 Task: For each card linked "from an item" in checklist "progress"
Action: Mouse moved to (1005, 236)
Screenshot: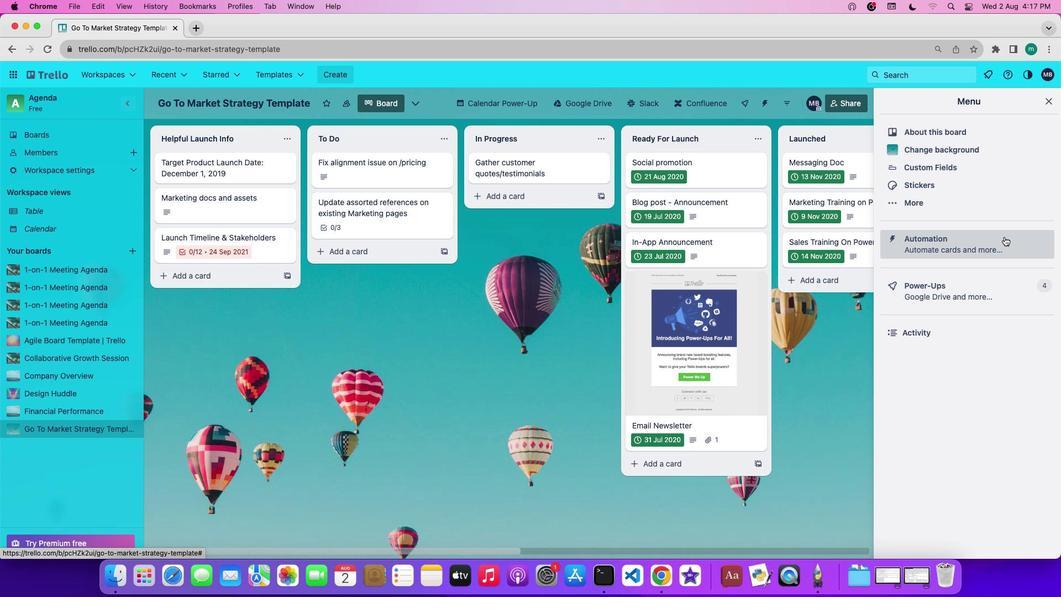 
Action: Mouse pressed left at (1005, 236)
Screenshot: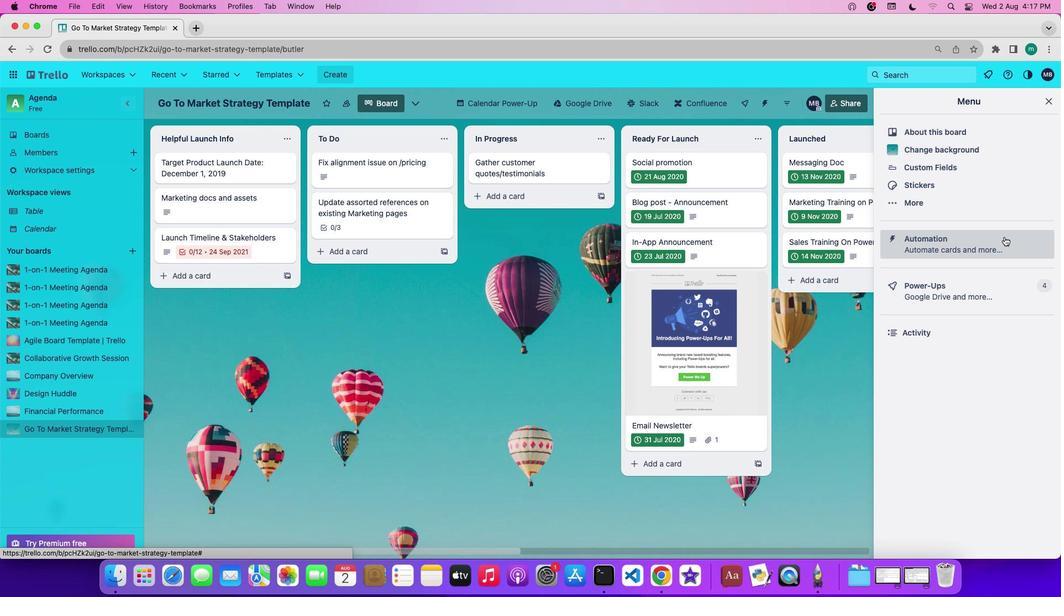 
Action: Mouse moved to (171, 282)
Screenshot: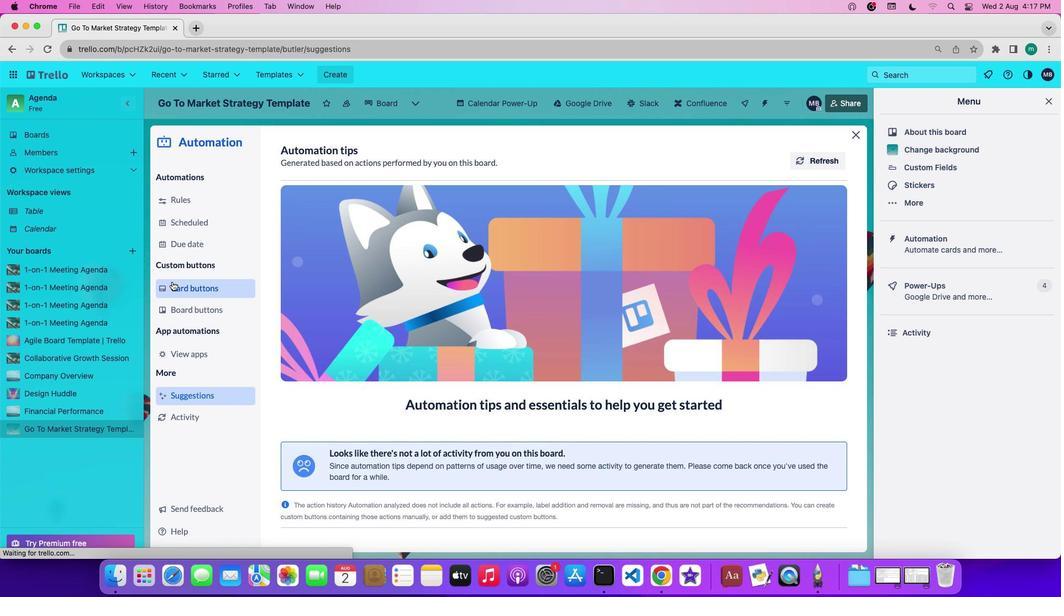 
Action: Mouse pressed left at (171, 282)
Screenshot: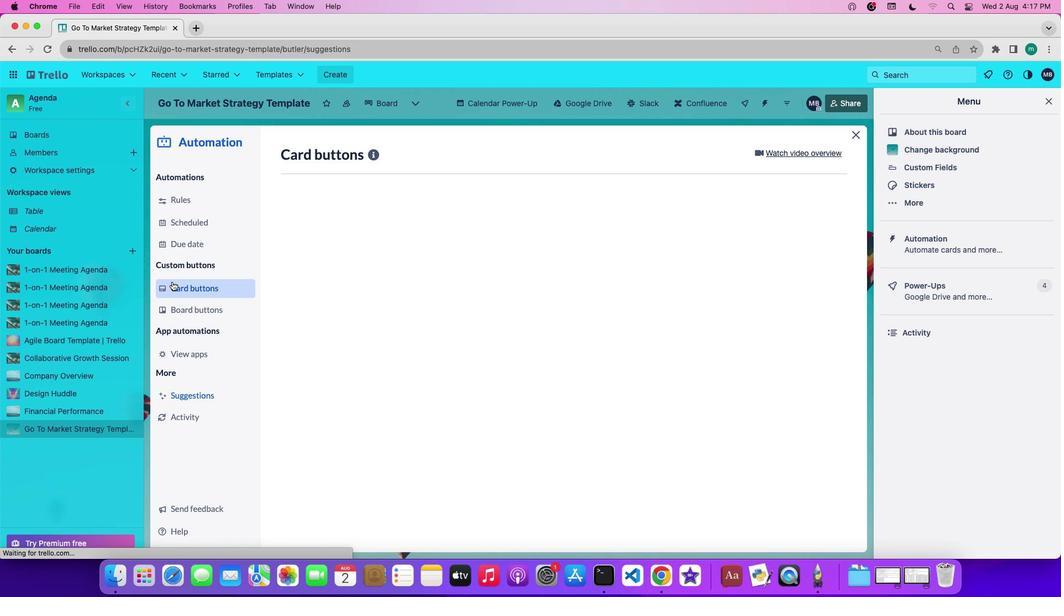 
Action: Mouse moved to (336, 395)
Screenshot: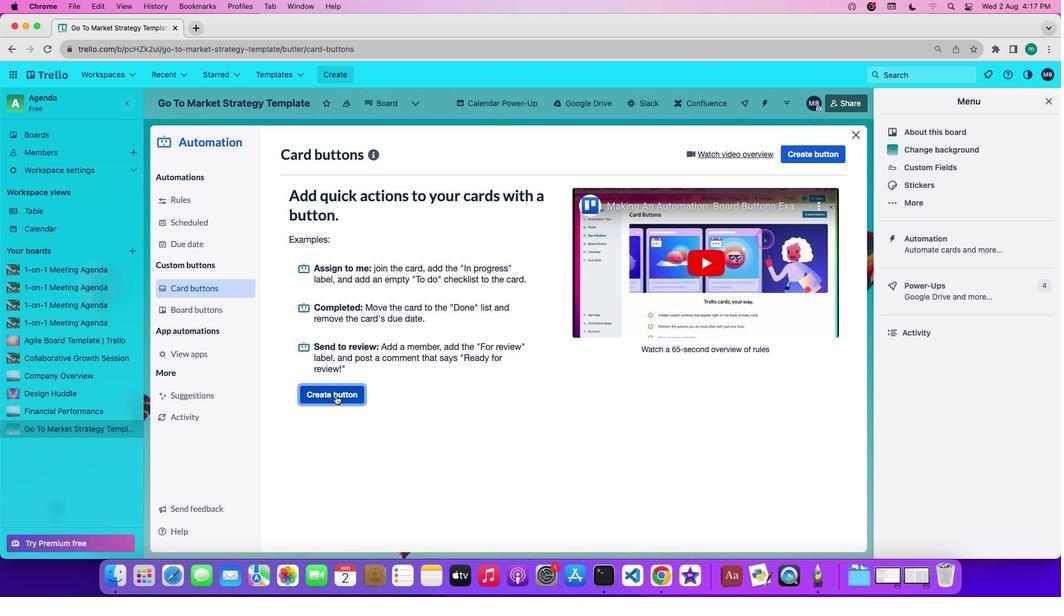 
Action: Mouse pressed left at (336, 395)
Screenshot: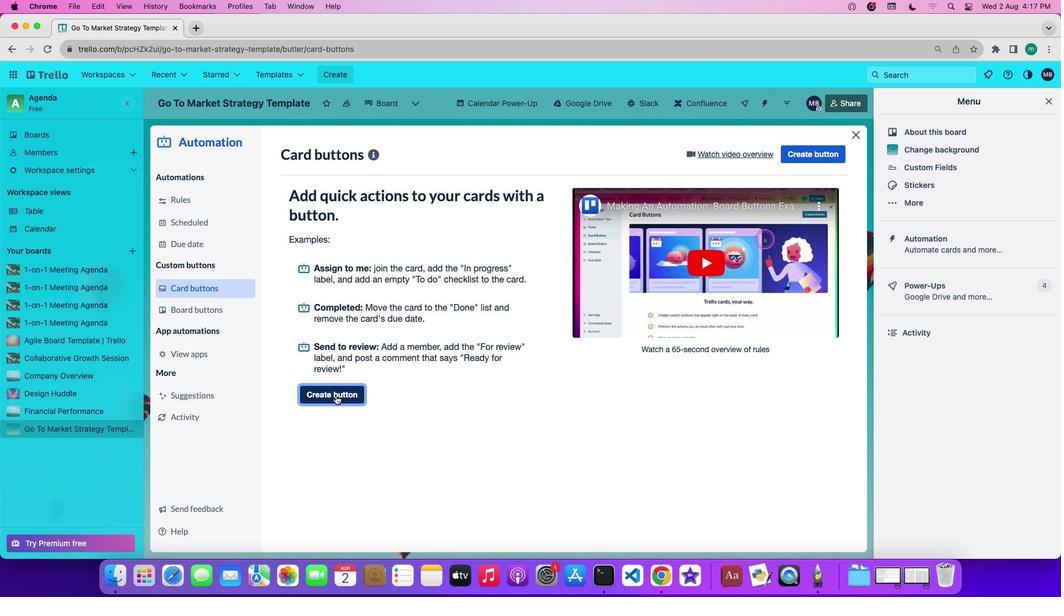 
Action: Mouse moved to (540, 297)
Screenshot: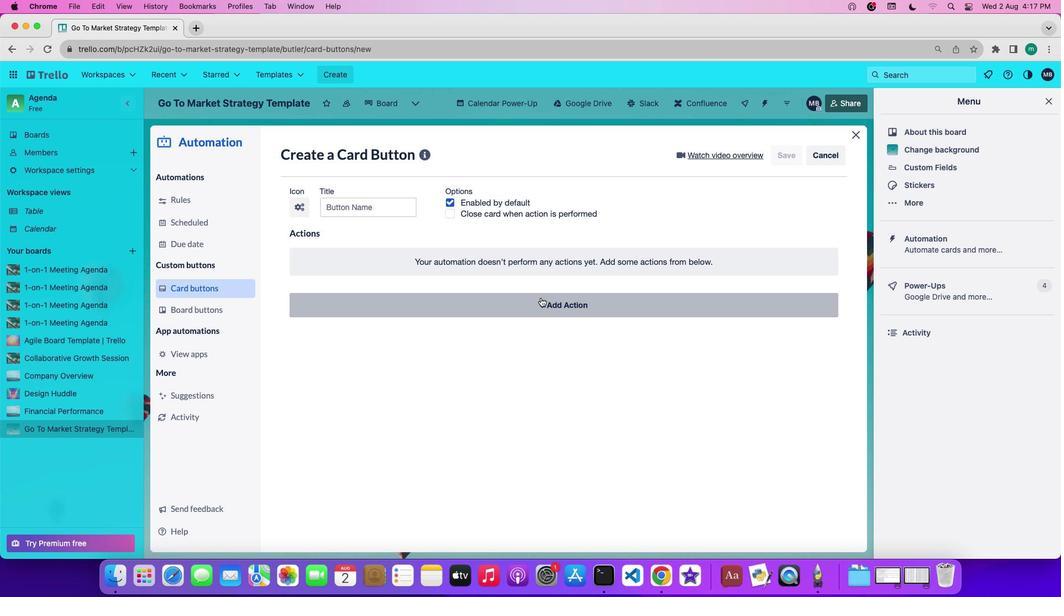 
Action: Mouse pressed left at (540, 297)
Screenshot: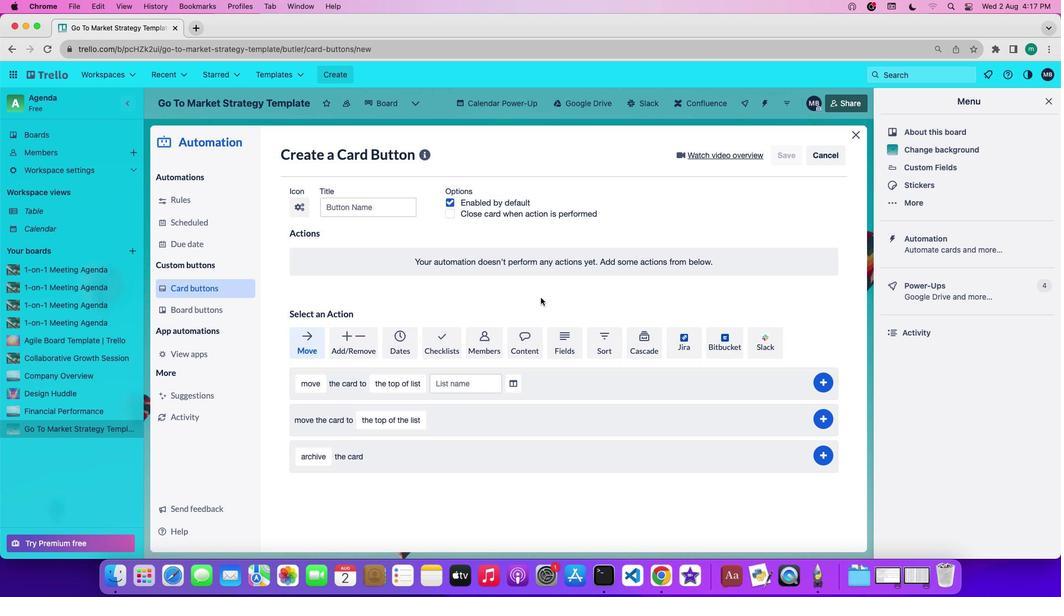
Action: Mouse moved to (642, 330)
Screenshot: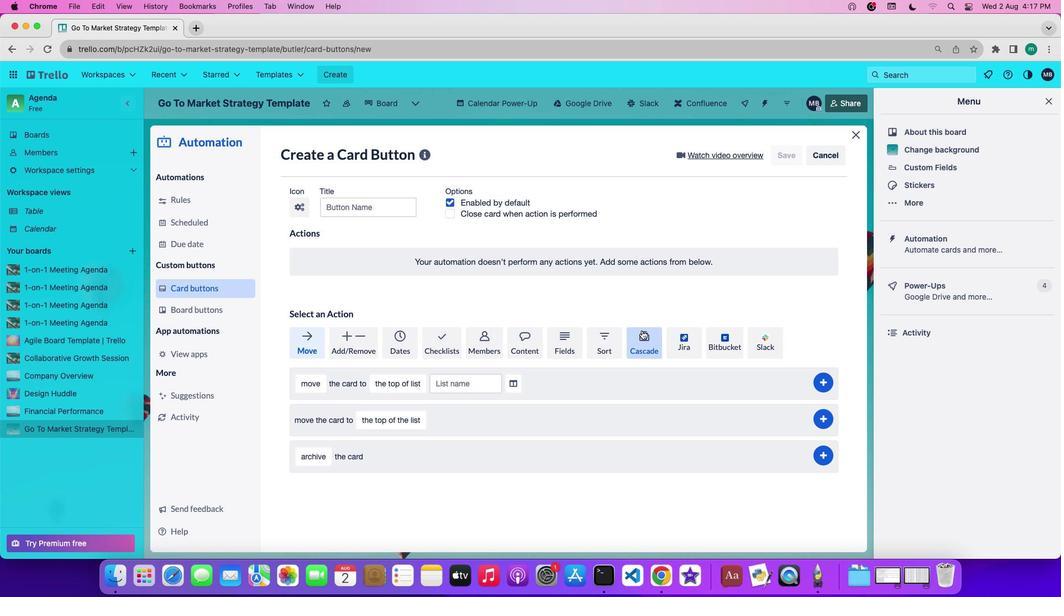 
Action: Mouse pressed left at (642, 330)
Screenshot: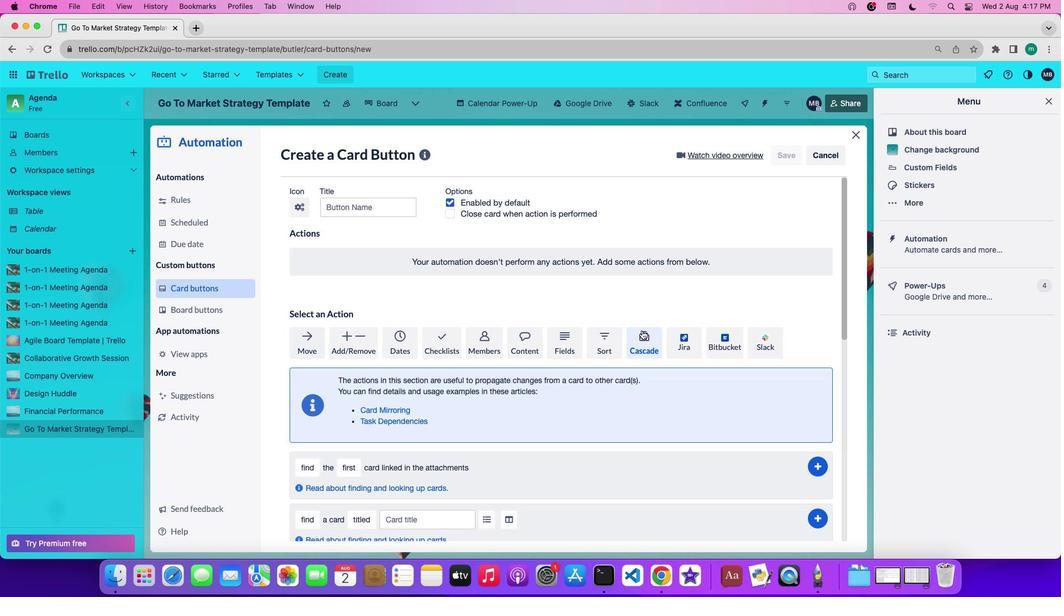 
Action: Mouse moved to (439, 455)
Screenshot: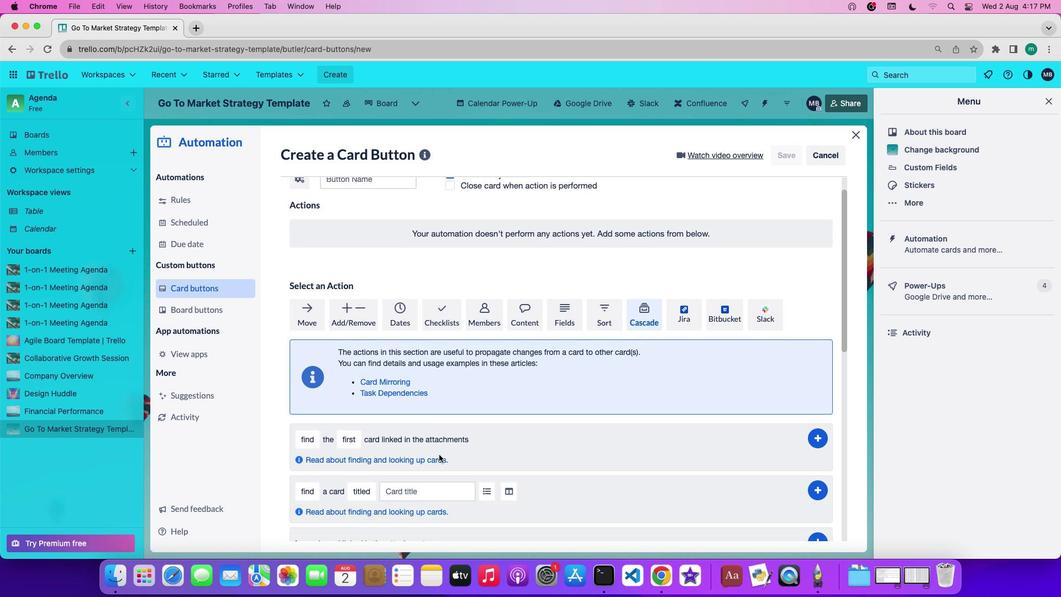 
Action: Mouse scrolled (439, 455) with delta (0, 0)
Screenshot: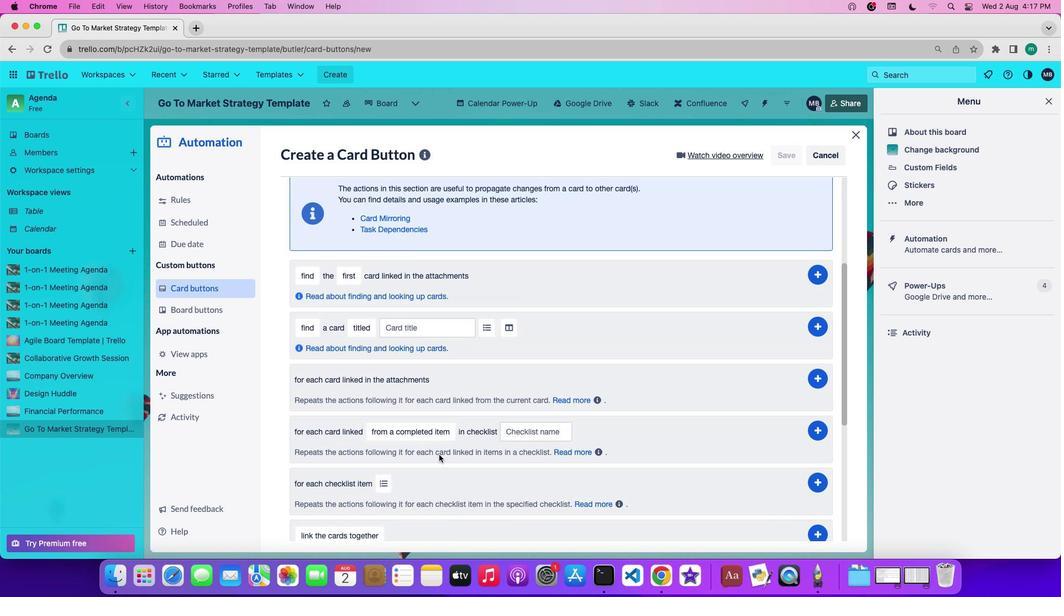 
Action: Mouse scrolled (439, 455) with delta (0, 0)
Screenshot: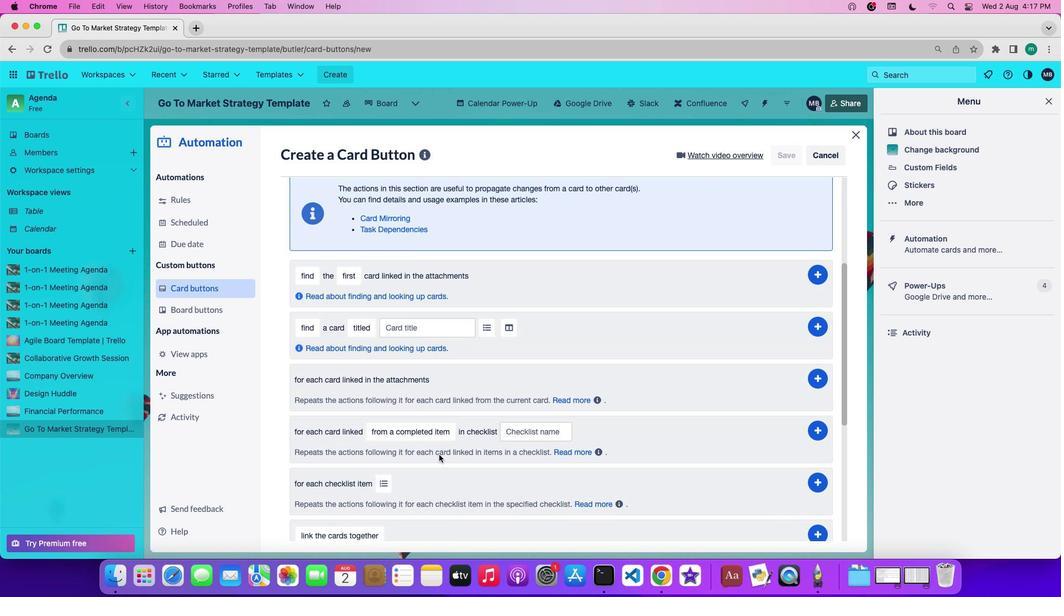 
Action: Mouse scrolled (439, 455) with delta (0, -1)
Screenshot: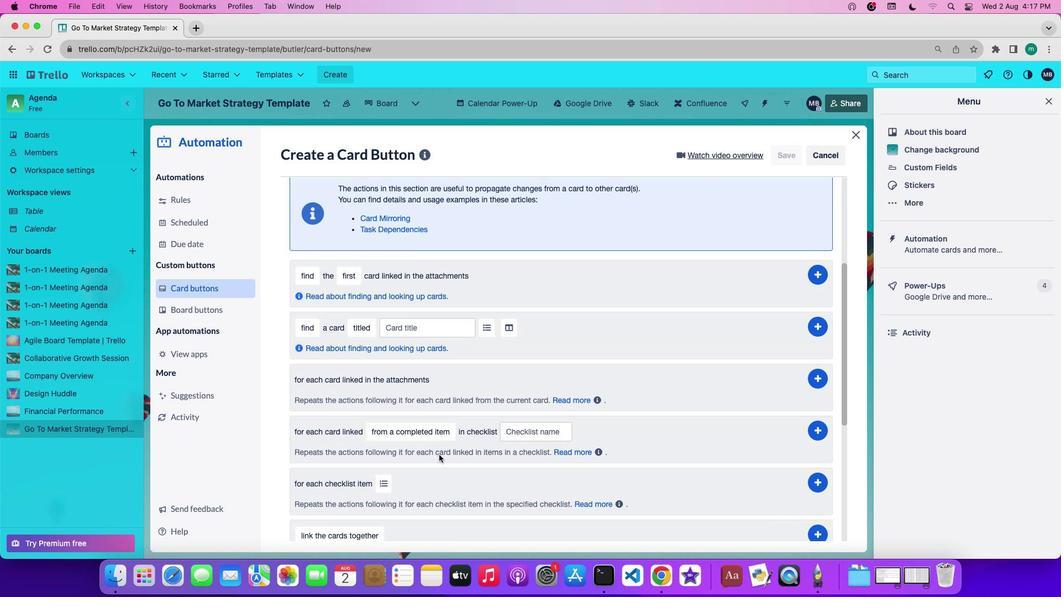 
Action: Mouse scrolled (439, 455) with delta (0, -2)
Screenshot: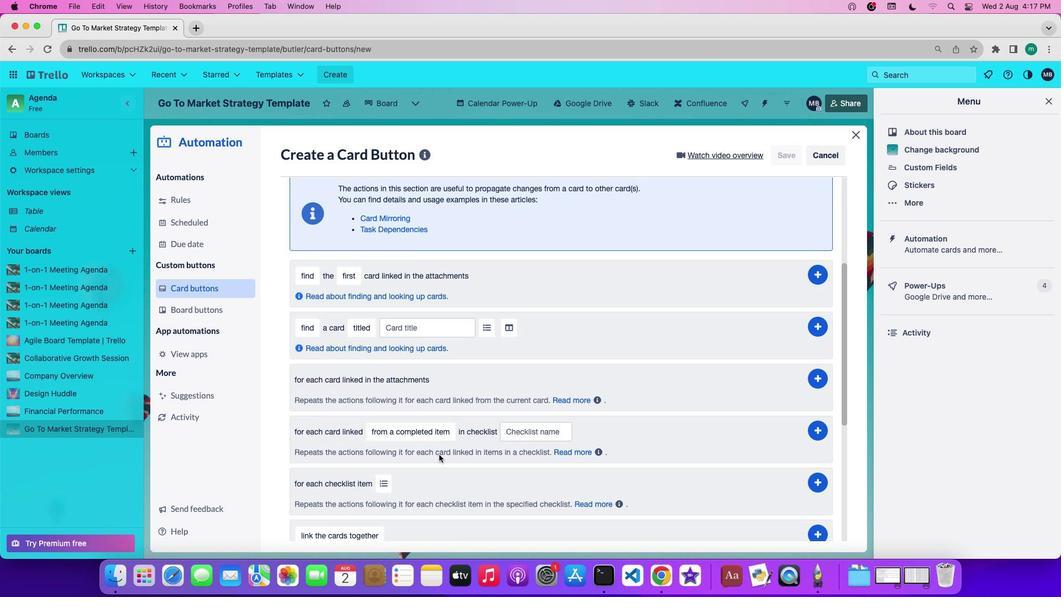 
Action: Mouse moved to (373, 423)
Screenshot: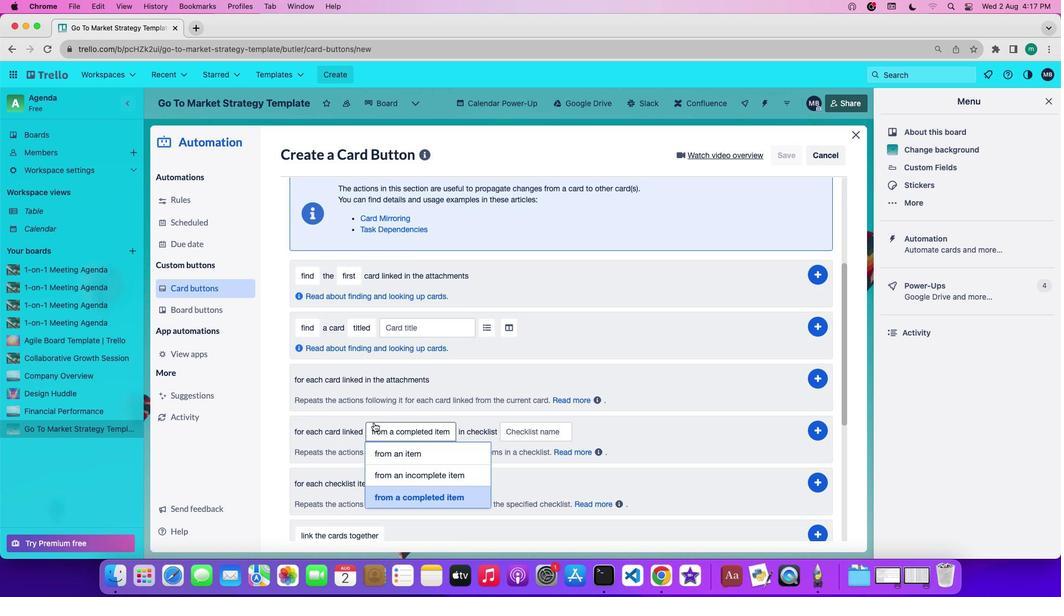 
Action: Mouse pressed left at (373, 423)
Screenshot: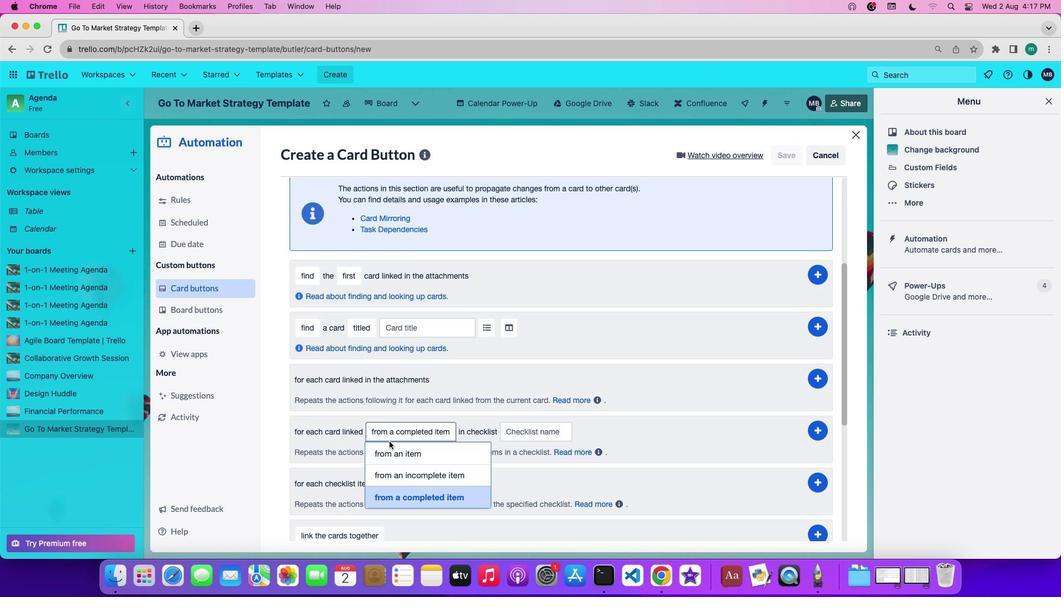 
Action: Mouse moved to (392, 449)
Screenshot: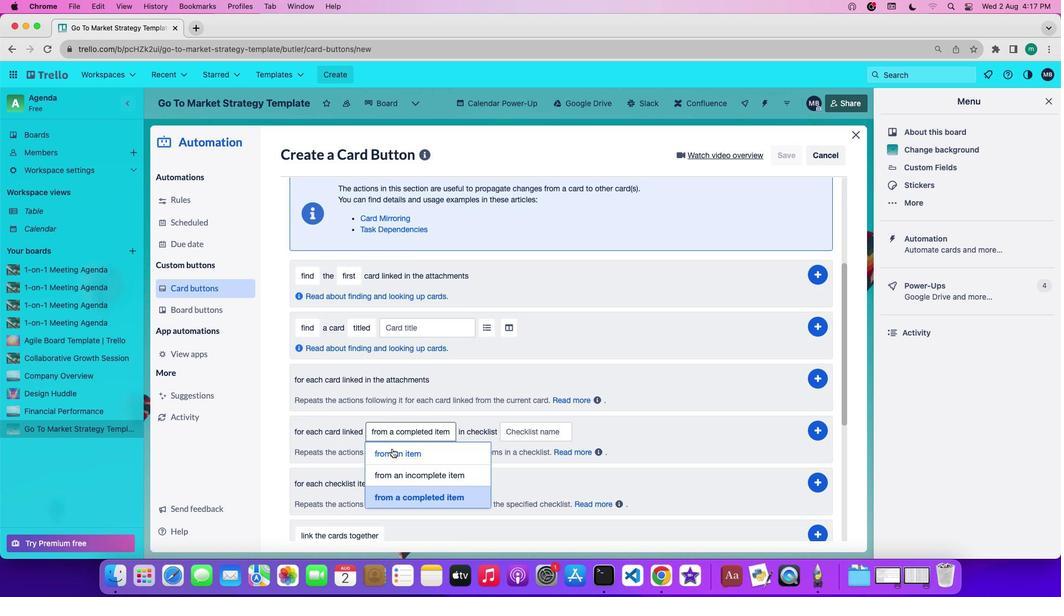 
Action: Mouse pressed left at (392, 449)
Screenshot: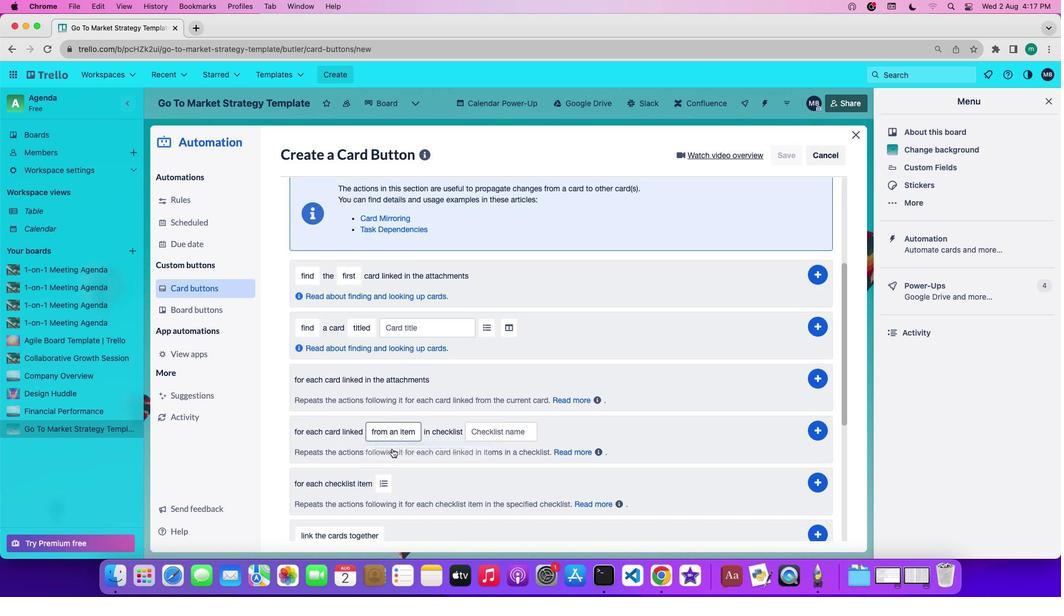 
Action: Mouse moved to (507, 430)
Screenshot: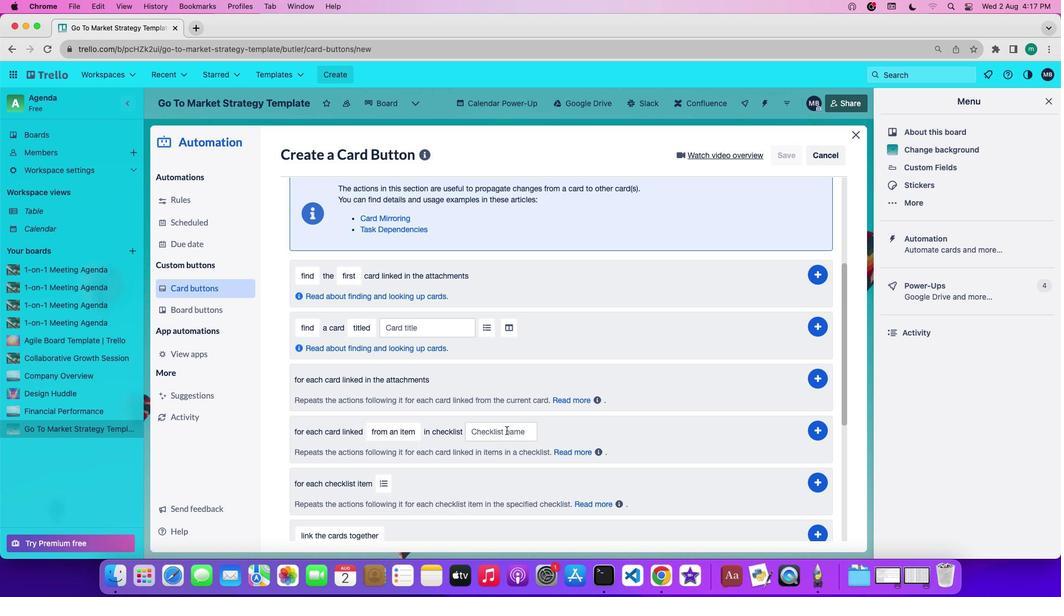 
Action: Mouse pressed left at (507, 430)
Screenshot: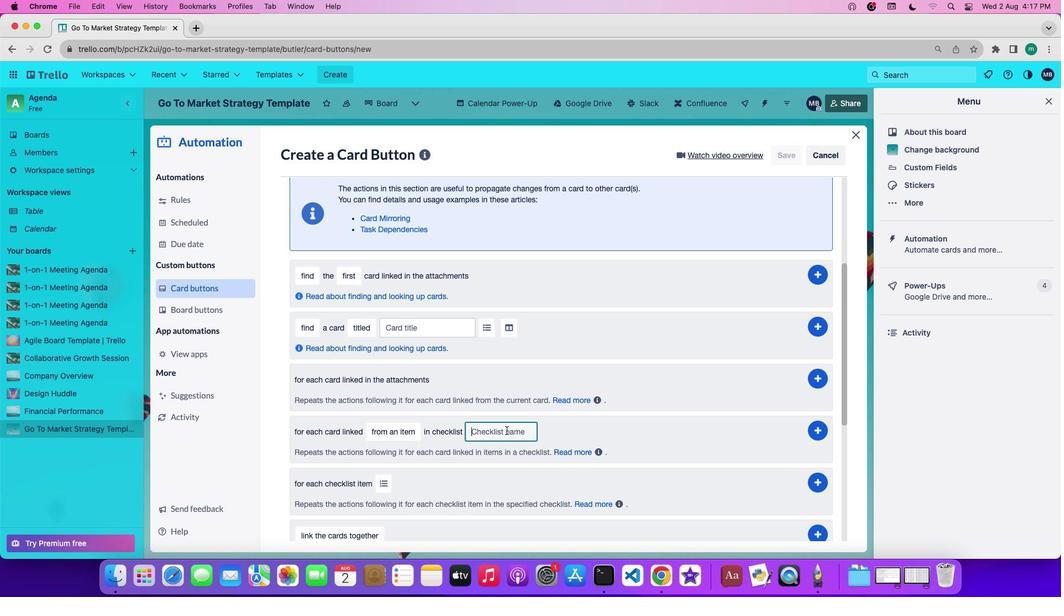 
Action: Key pressed 'p''r''o''g''r''e''s''s'
Screenshot: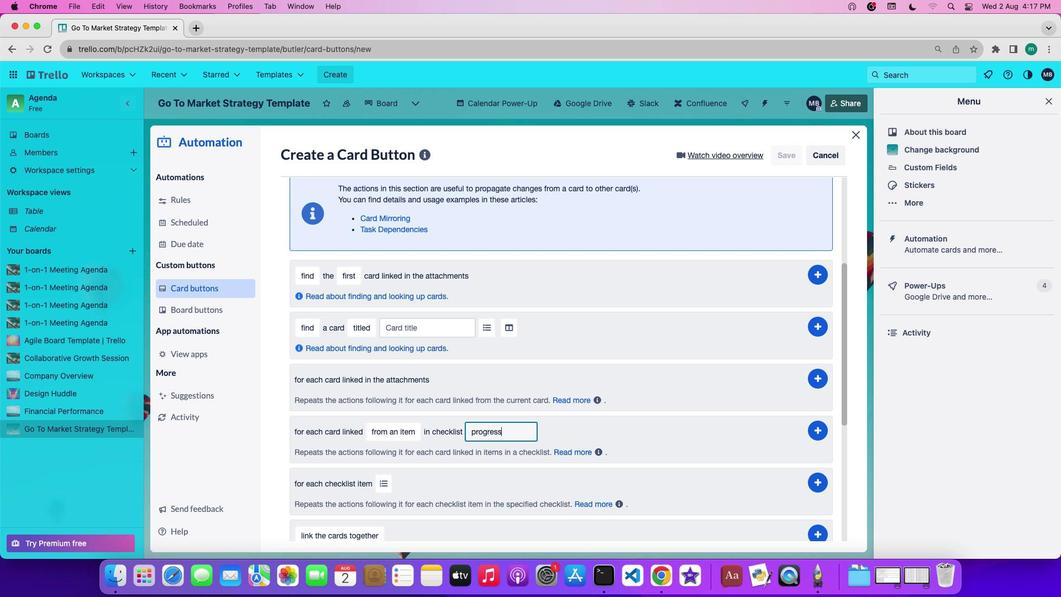 
Action: Mouse moved to (818, 429)
Screenshot: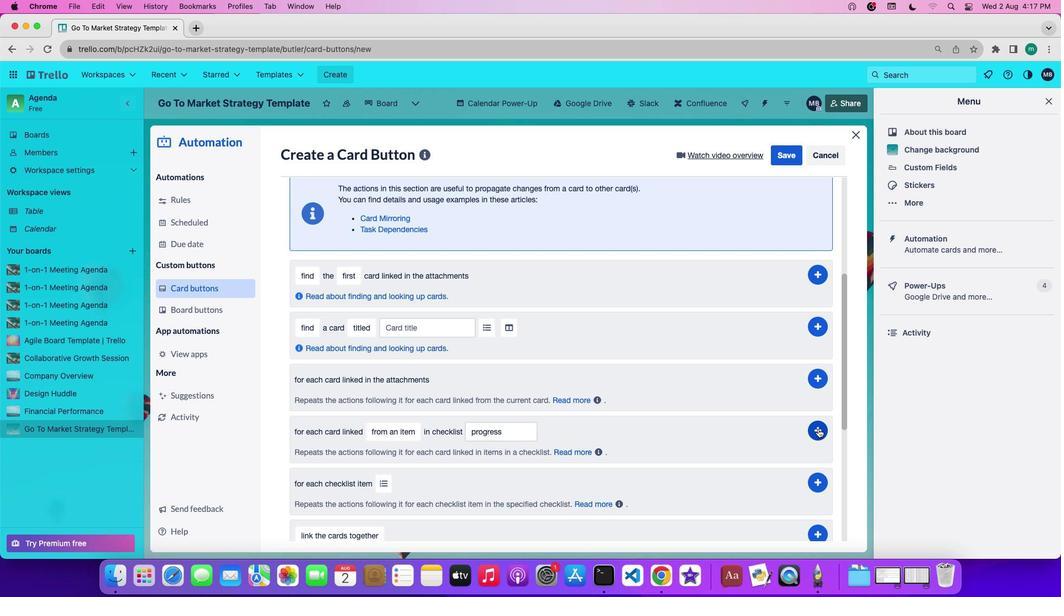 
Action: Mouse pressed left at (818, 429)
Screenshot: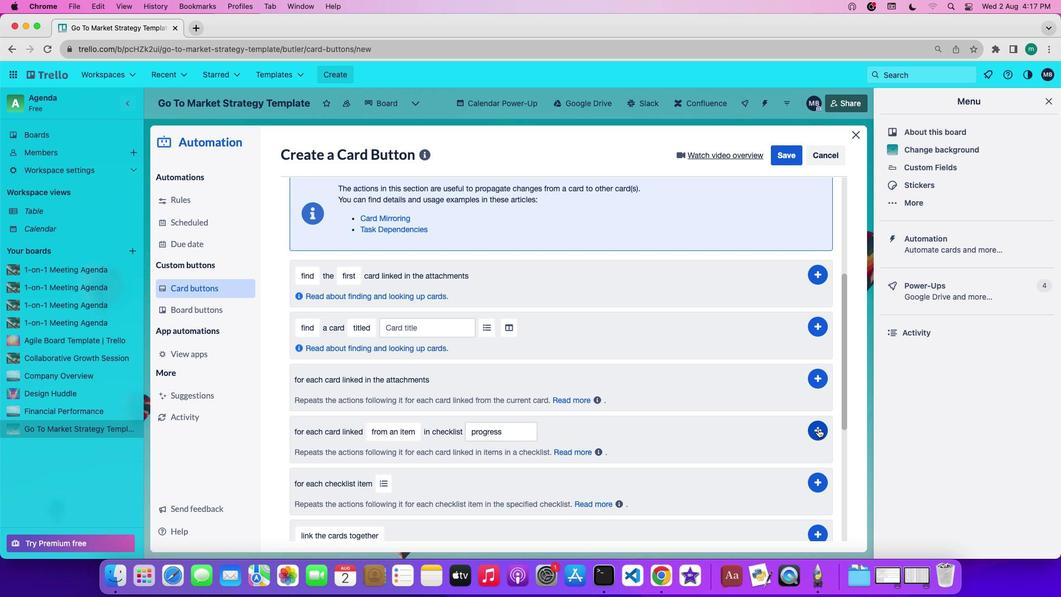 
